 Task: Customize the Quick Access Toolbar in Microsoft Outlook by adding new commands.
Action: Mouse moved to (43, 27)
Screenshot: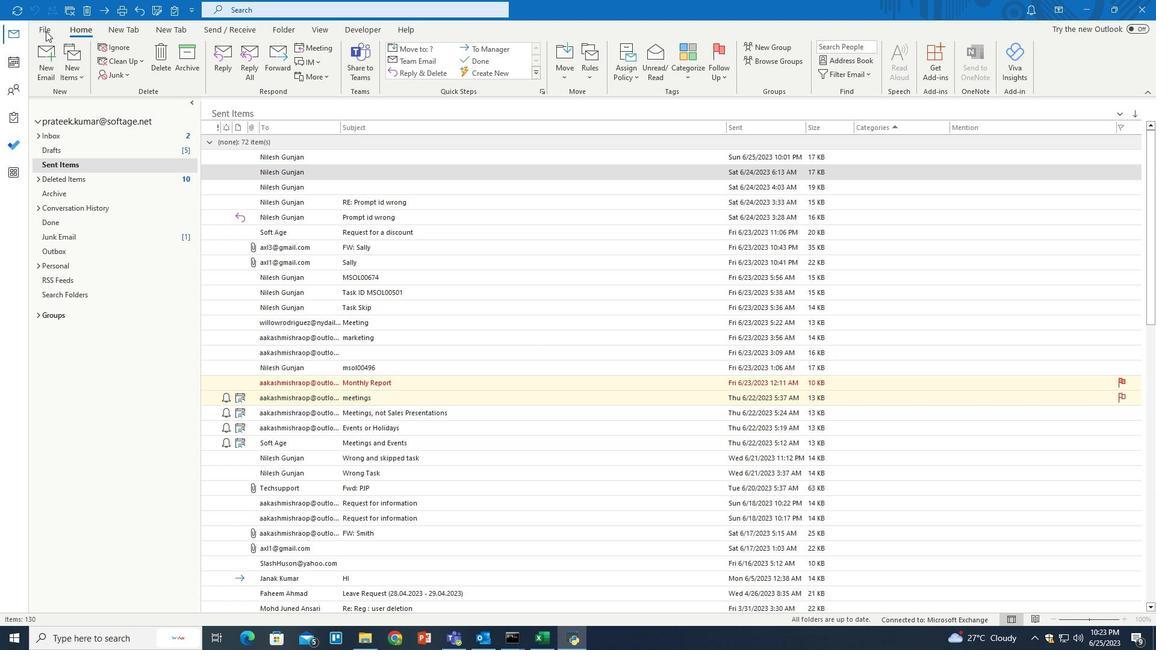 
Action: Mouse pressed left at (43, 27)
Screenshot: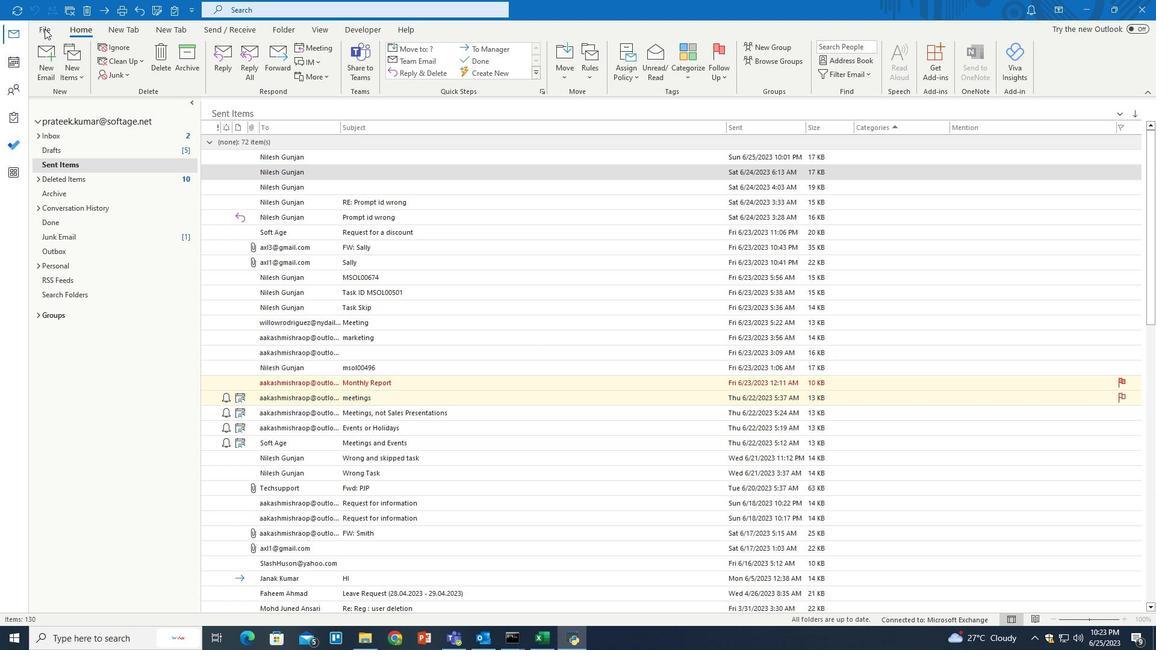 
Action: Mouse pressed left at (43, 27)
Screenshot: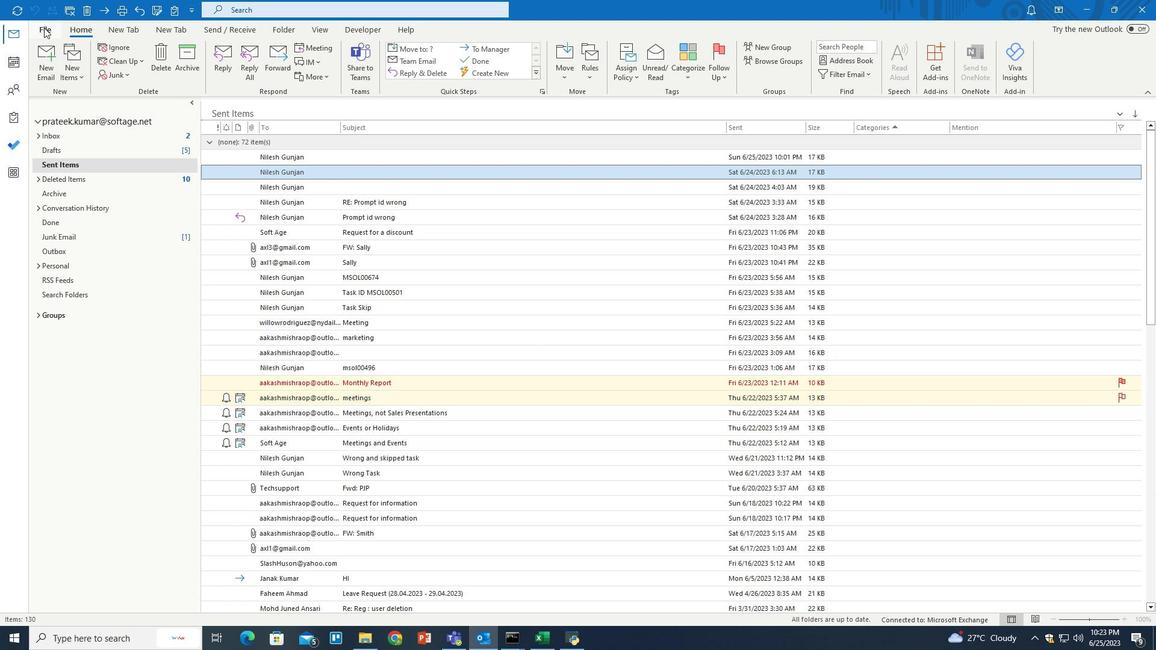 
Action: Mouse moved to (40, 573)
Screenshot: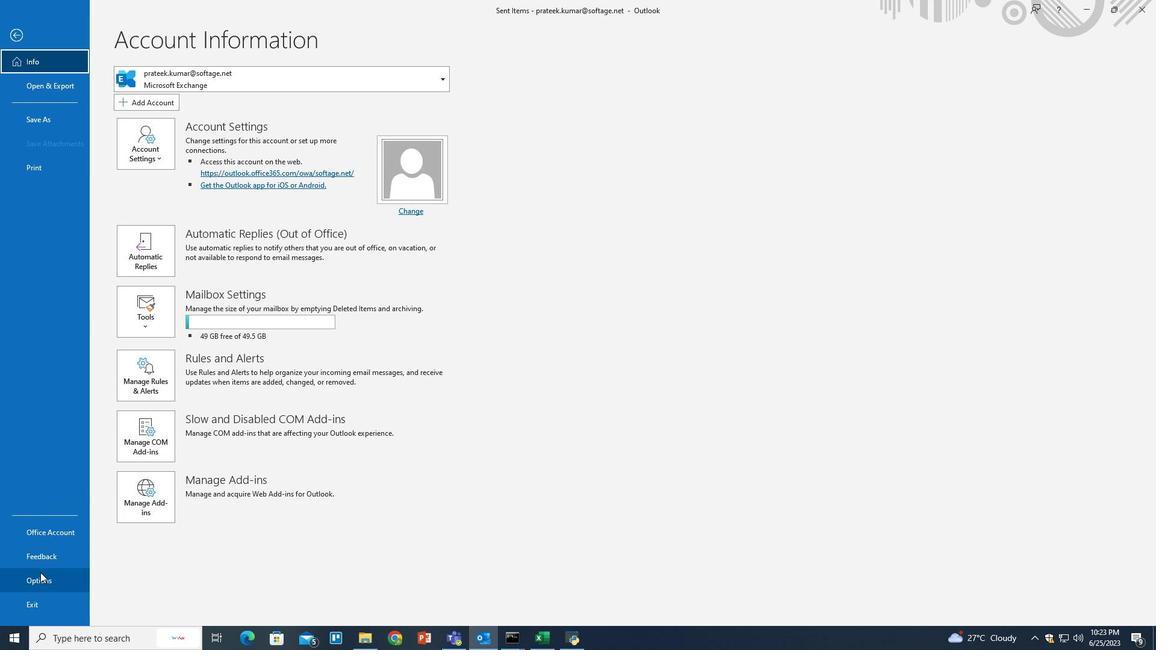 
Action: Mouse pressed left at (40, 573)
Screenshot: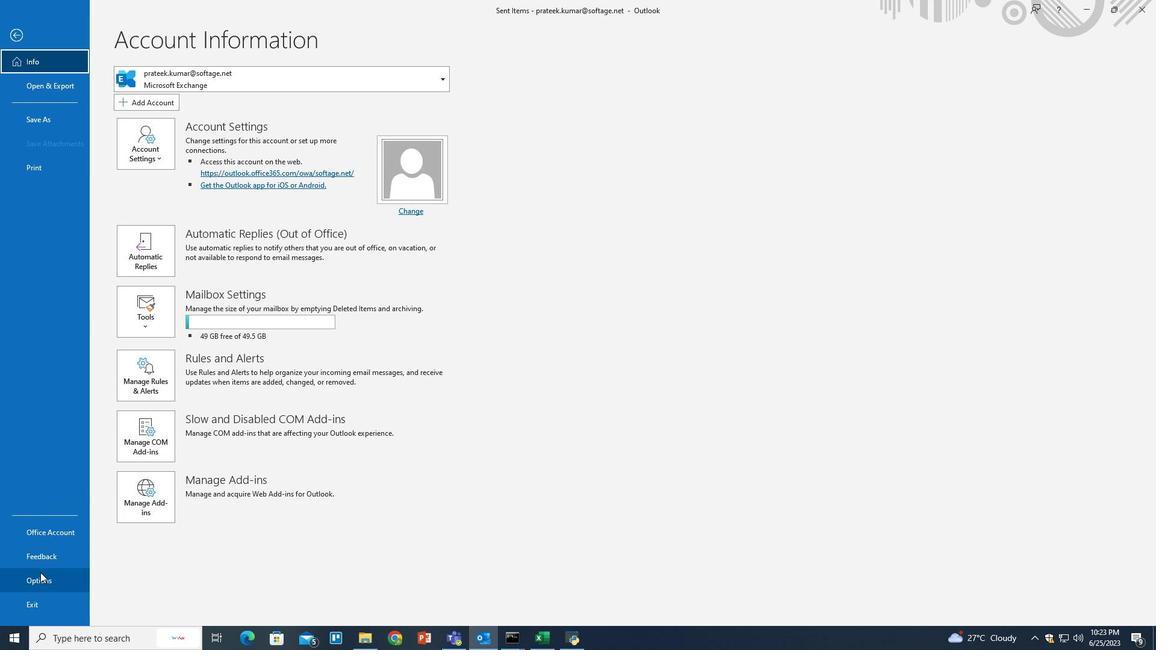 
Action: Mouse moved to (340, 325)
Screenshot: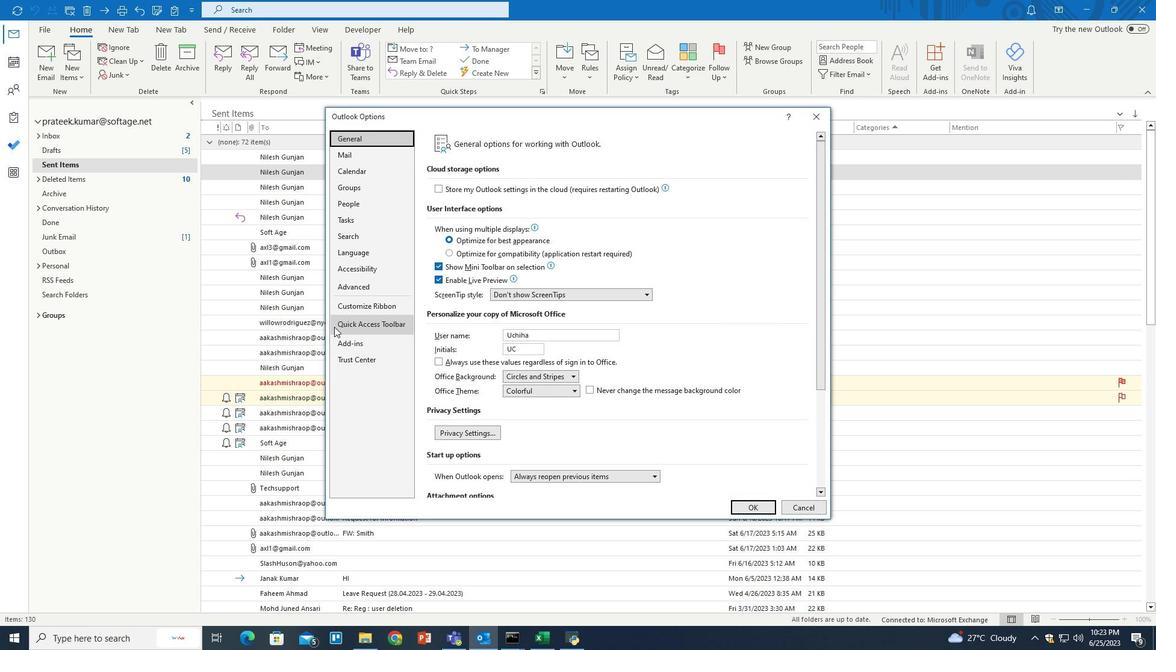 
Action: Mouse pressed left at (340, 325)
Screenshot: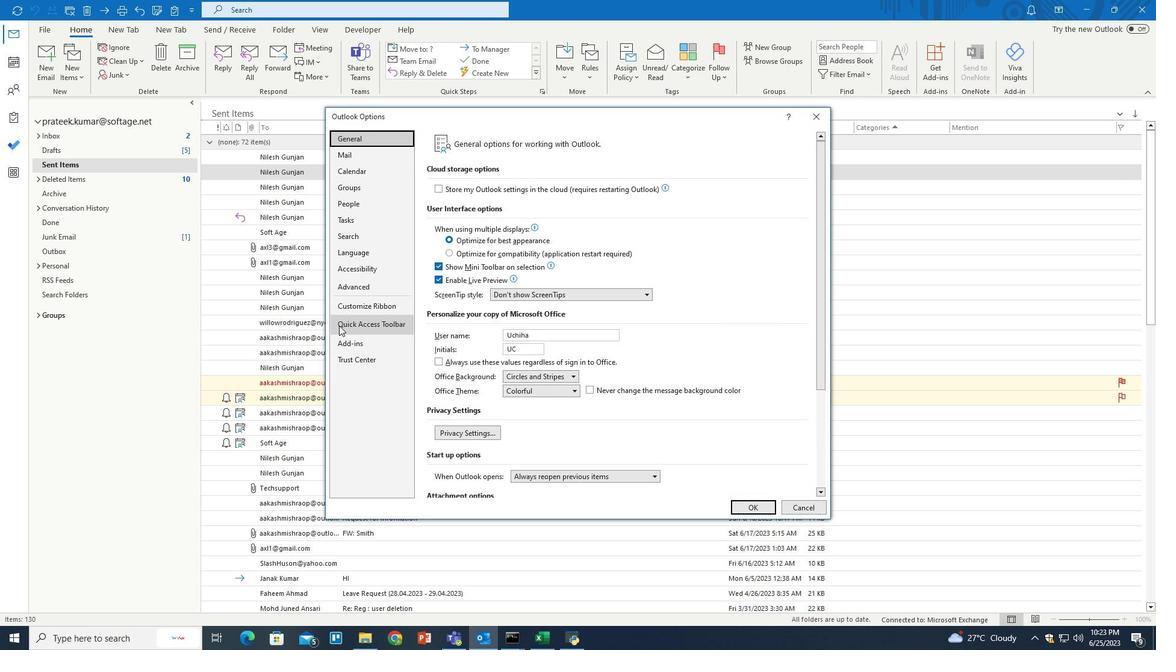 
Action: Mouse moved to (466, 404)
Screenshot: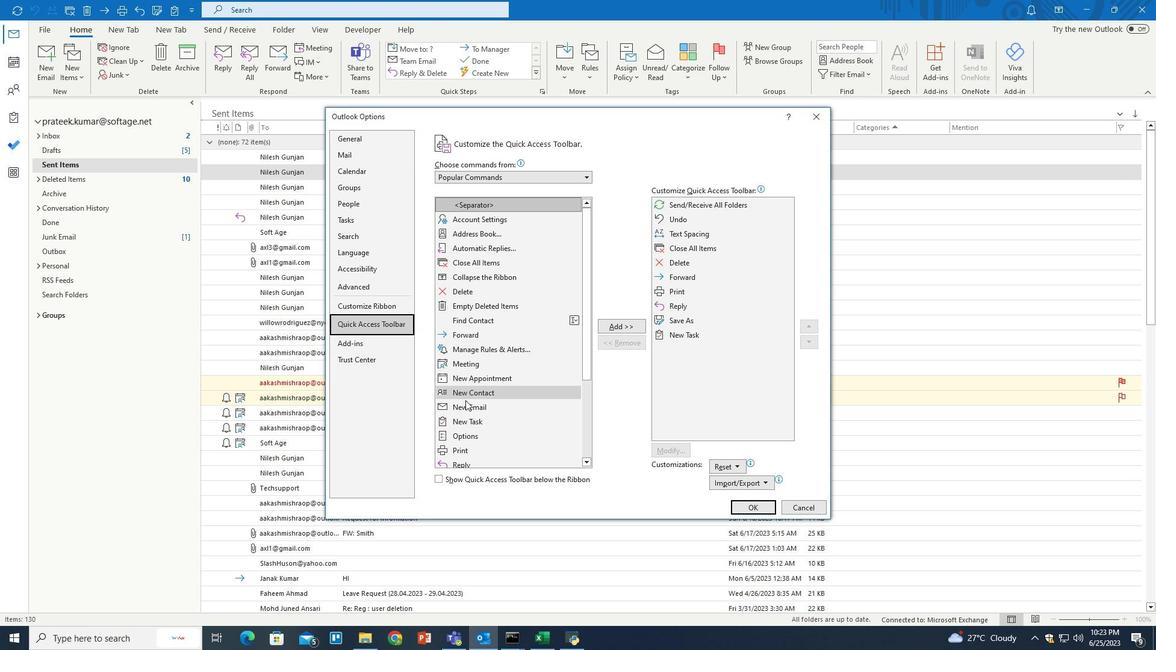 
Action: Mouse pressed left at (466, 404)
Screenshot: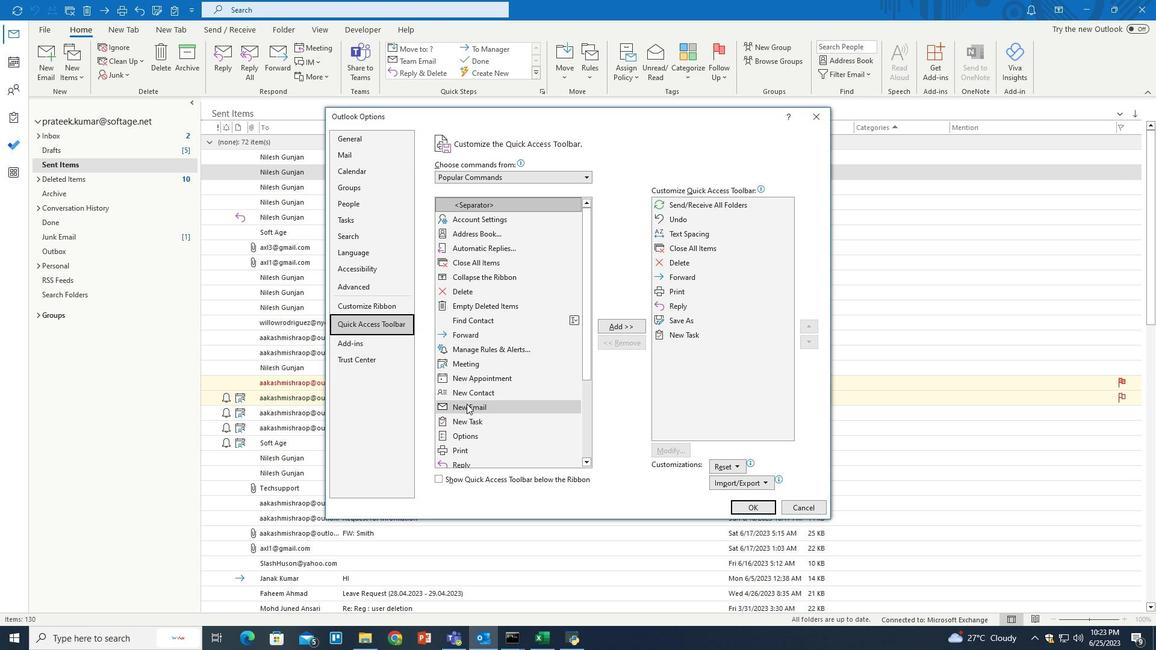 
Action: Mouse moved to (631, 325)
Screenshot: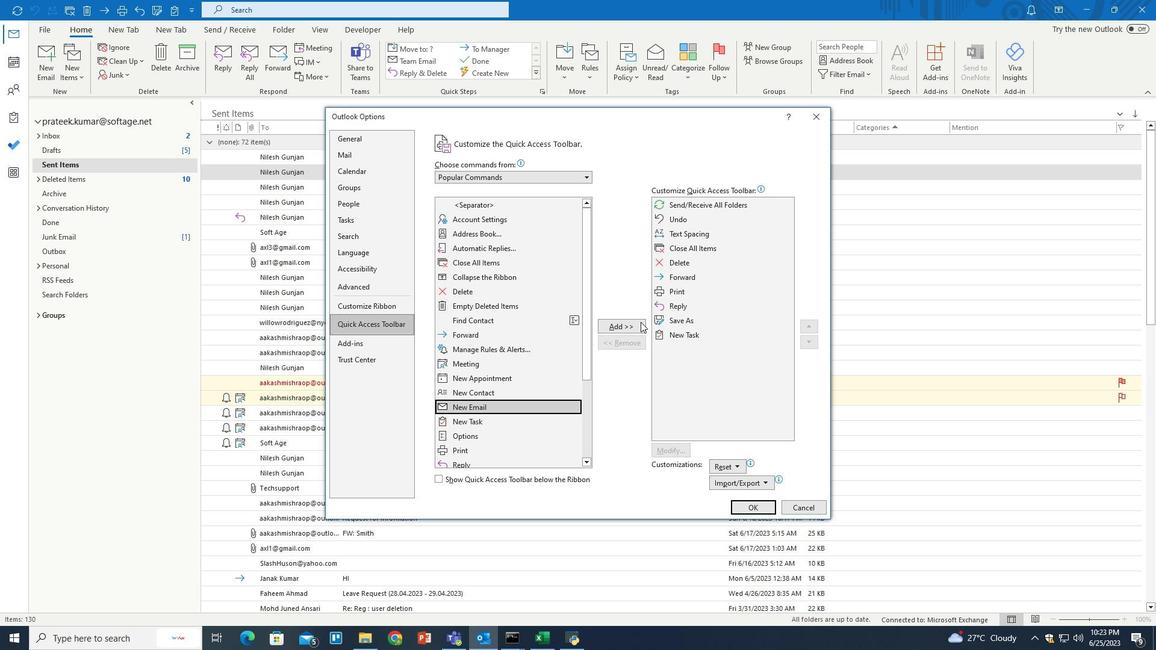 
Action: Mouse pressed left at (631, 325)
Screenshot: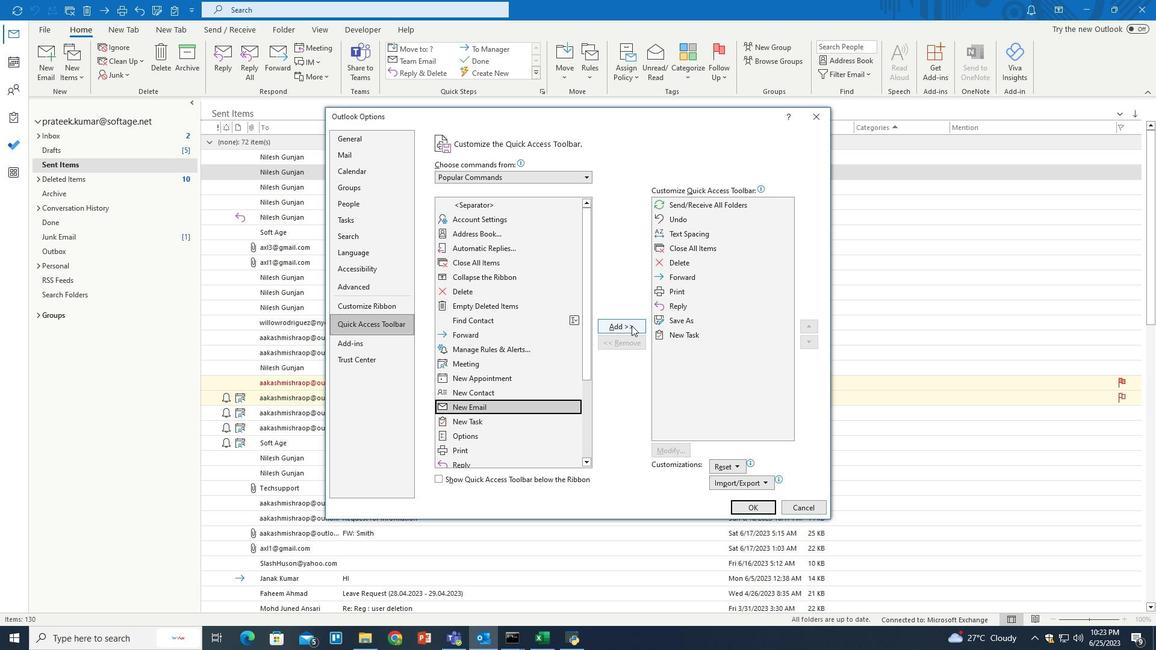 
Action: Mouse moved to (748, 505)
Screenshot: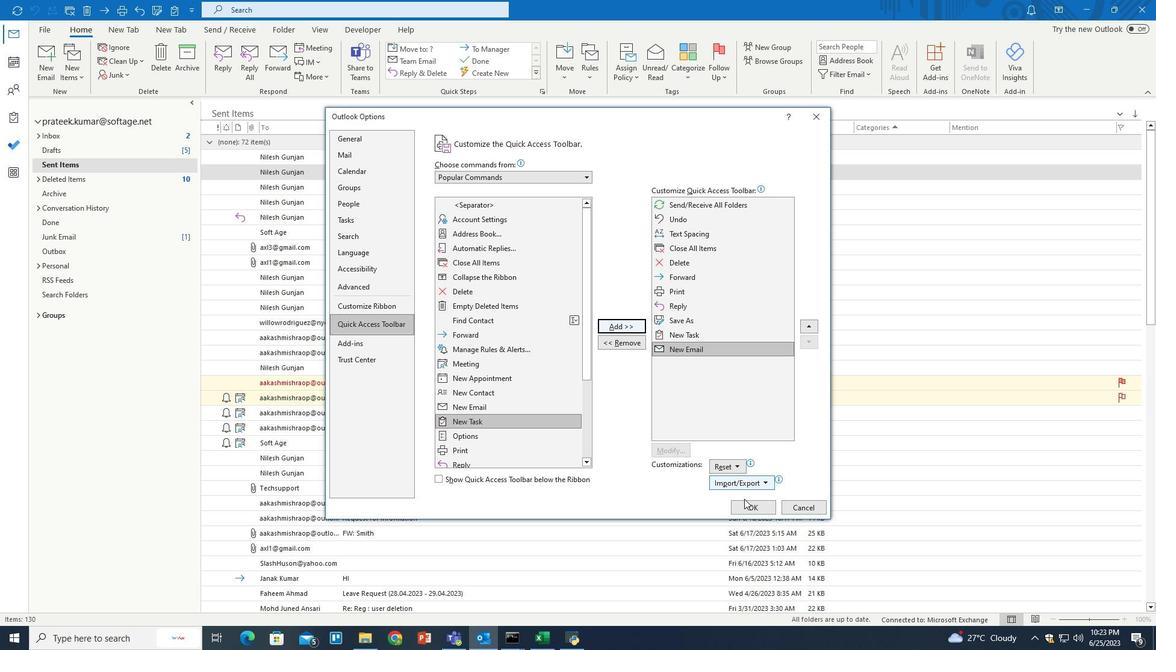 
Action: Mouse pressed left at (748, 505)
Screenshot: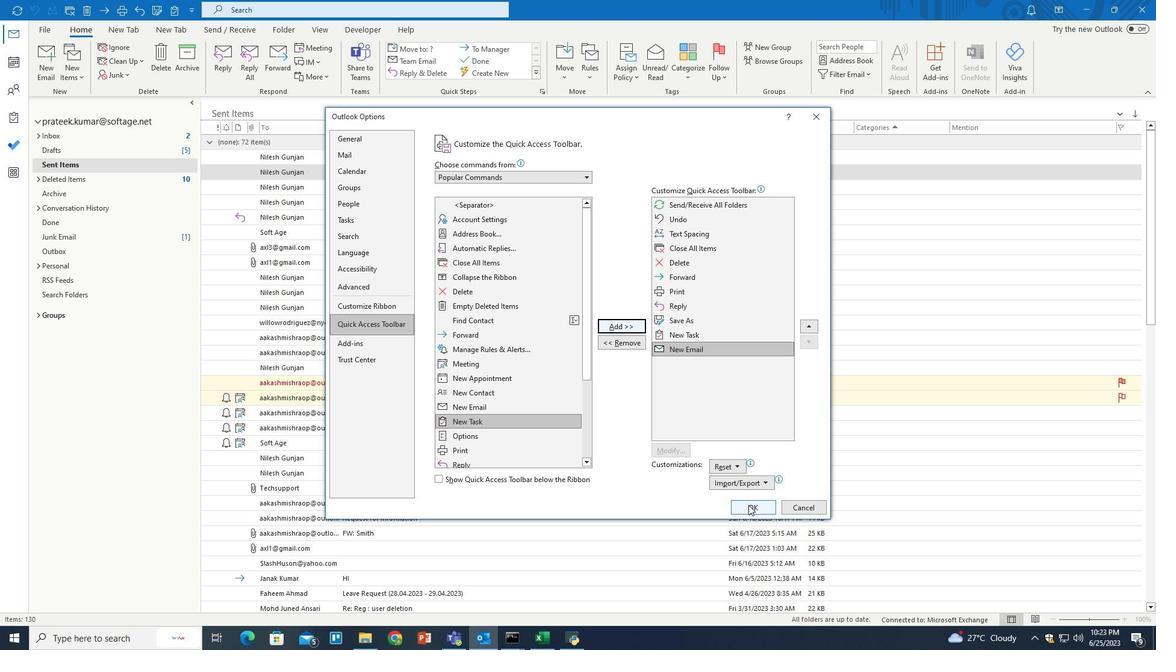 
Action: Mouse moved to (576, 384)
Screenshot: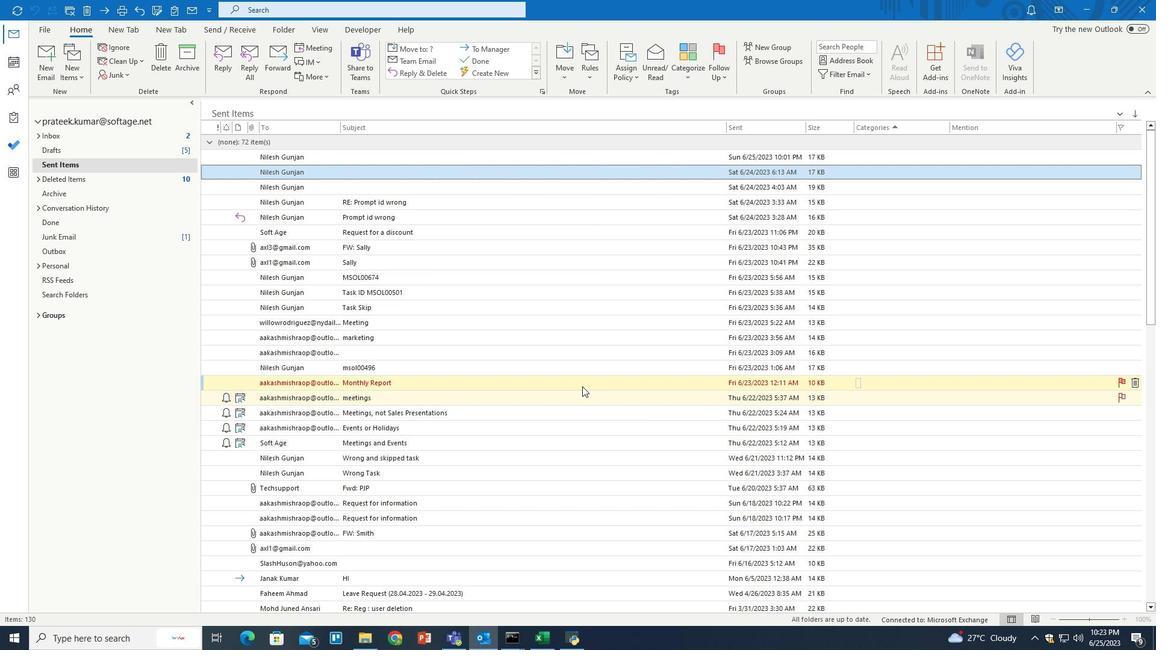
